 Task: Add Kim Crawford Sauvignon Blanc to the cart.
Action: Mouse moved to (732, 266)
Screenshot: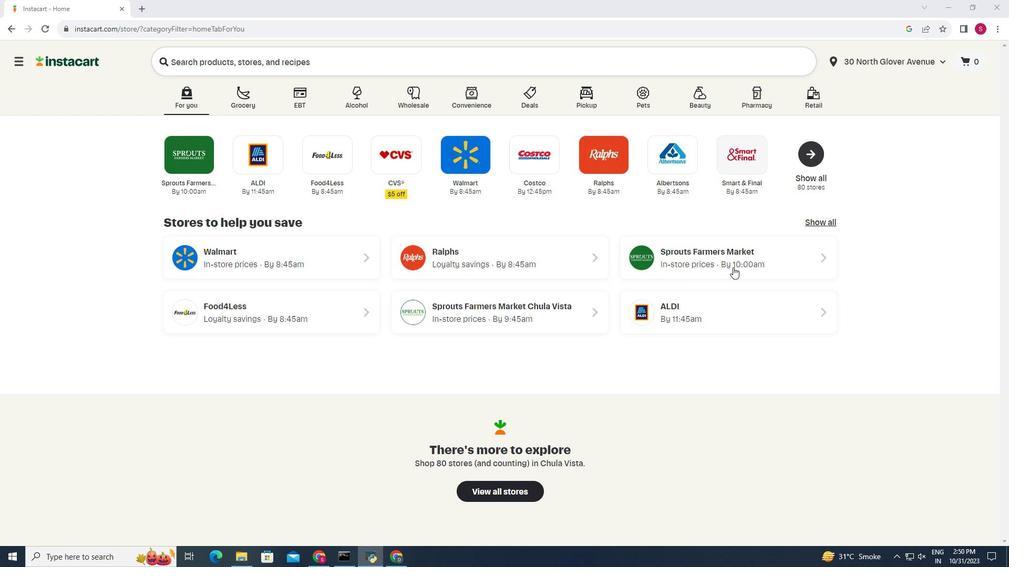 
Action: Mouse pressed left at (732, 266)
Screenshot: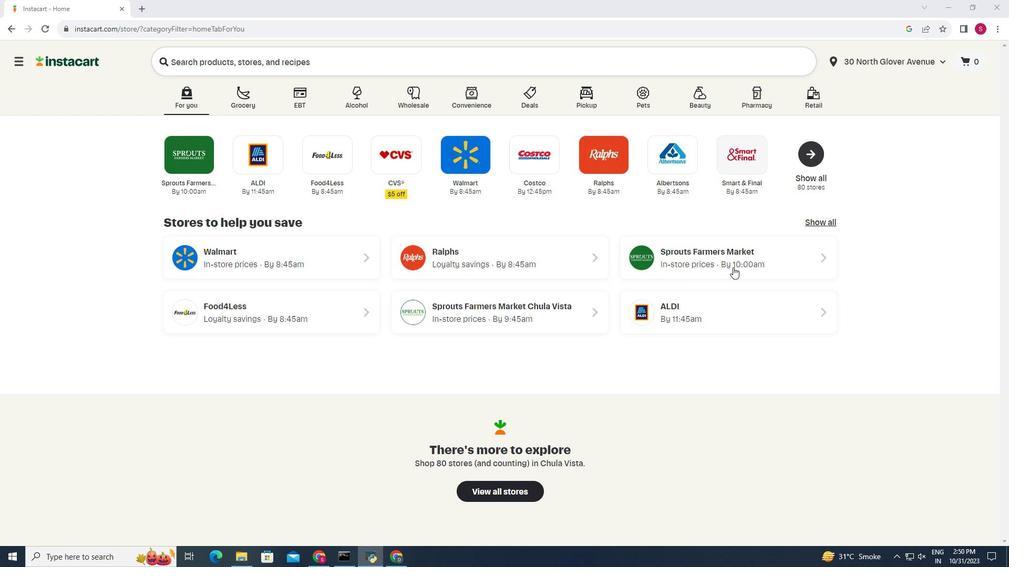 
Action: Mouse moved to (23, 498)
Screenshot: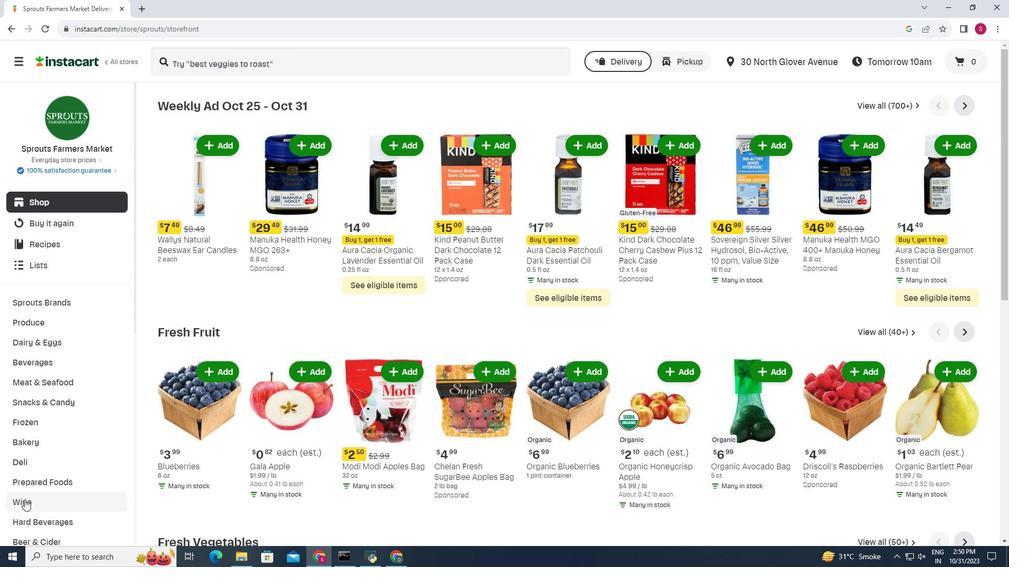 
Action: Mouse pressed left at (23, 498)
Screenshot: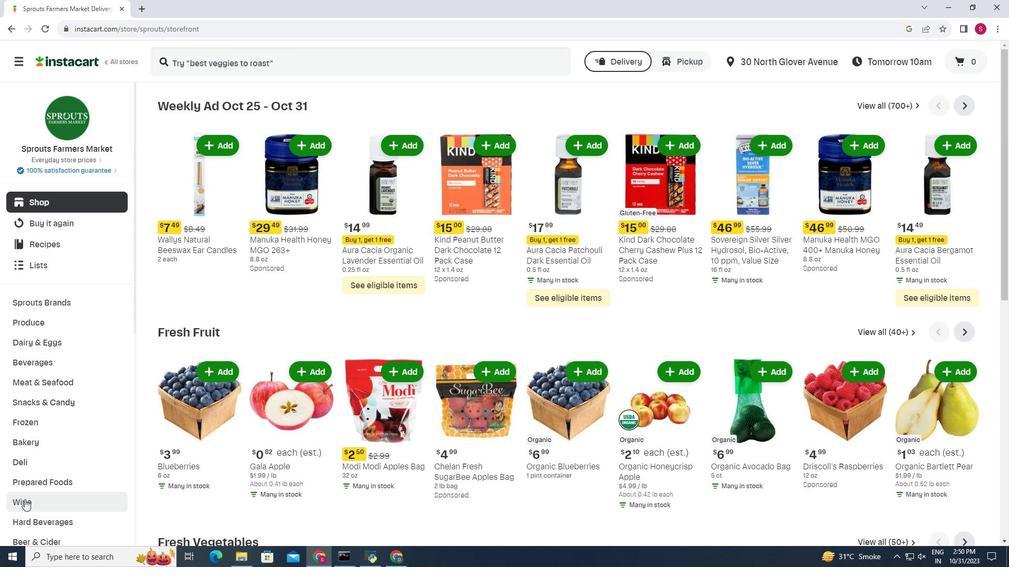 
Action: Mouse moved to (279, 250)
Screenshot: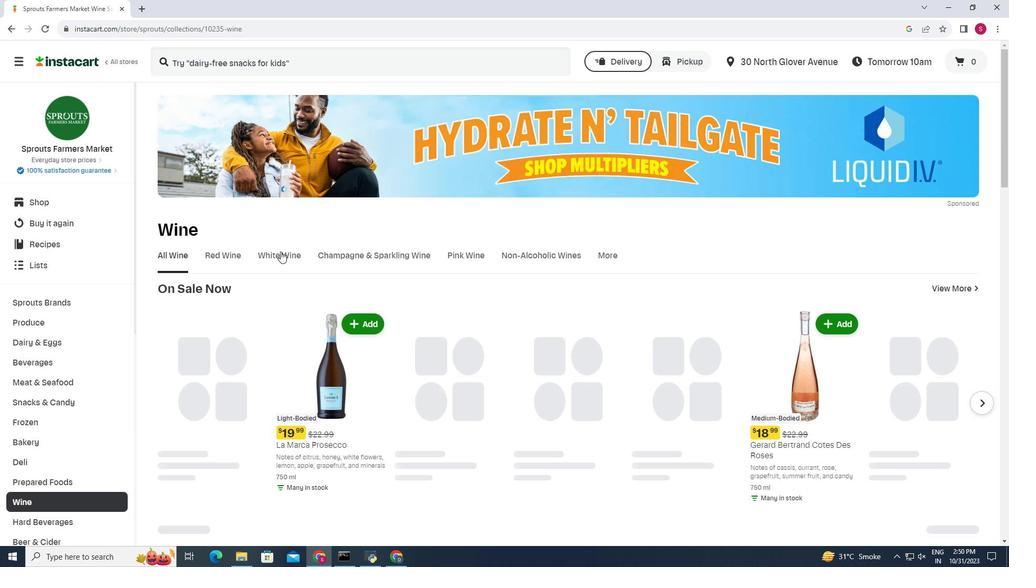 
Action: Mouse pressed left at (279, 250)
Screenshot: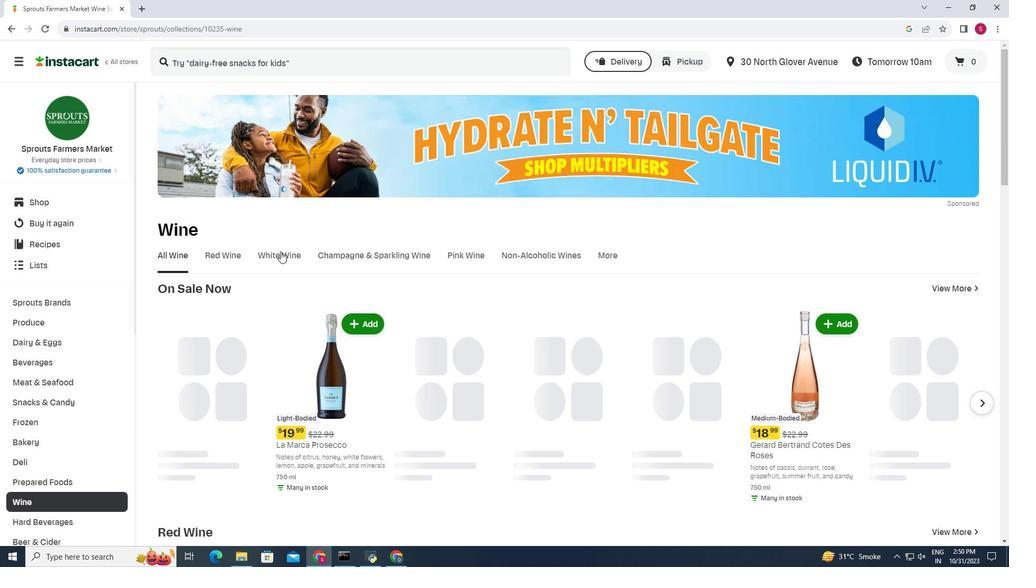 
Action: Mouse moved to (273, 297)
Screenshot: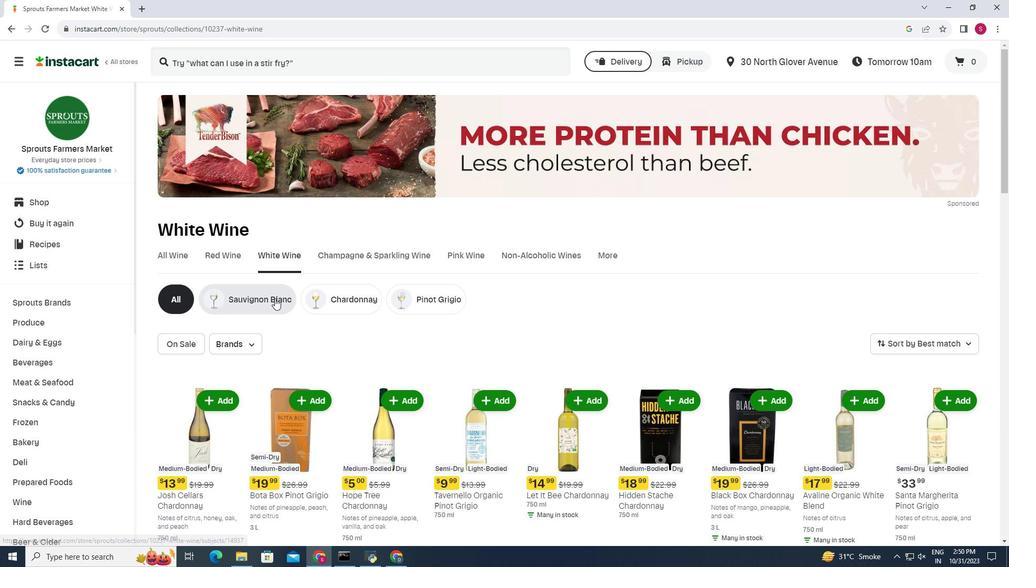 
Action: Mouse pressed left at (273, 297)
Screenshot: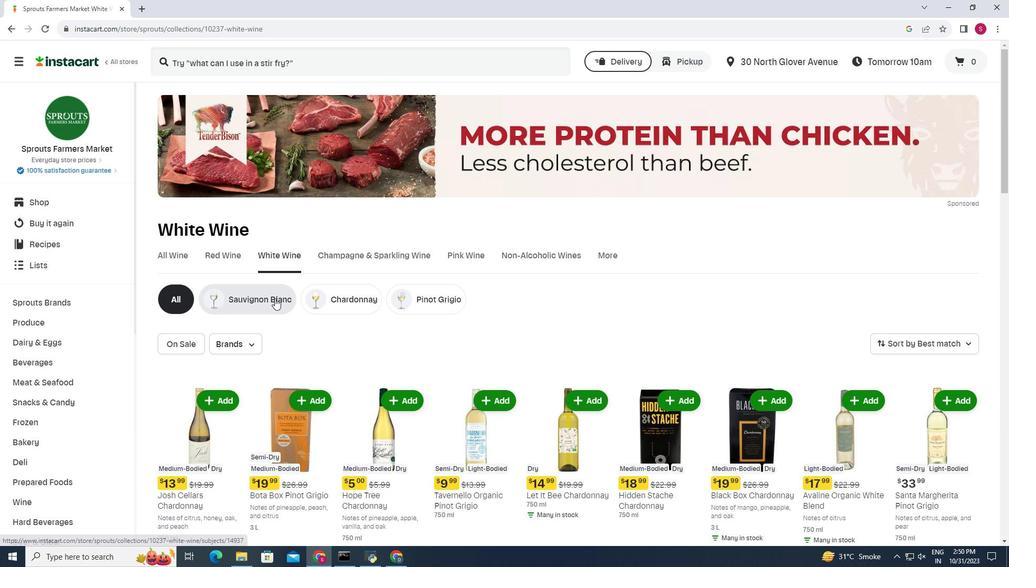 
Action: Mouse moved to (270, 279)
Screenshot: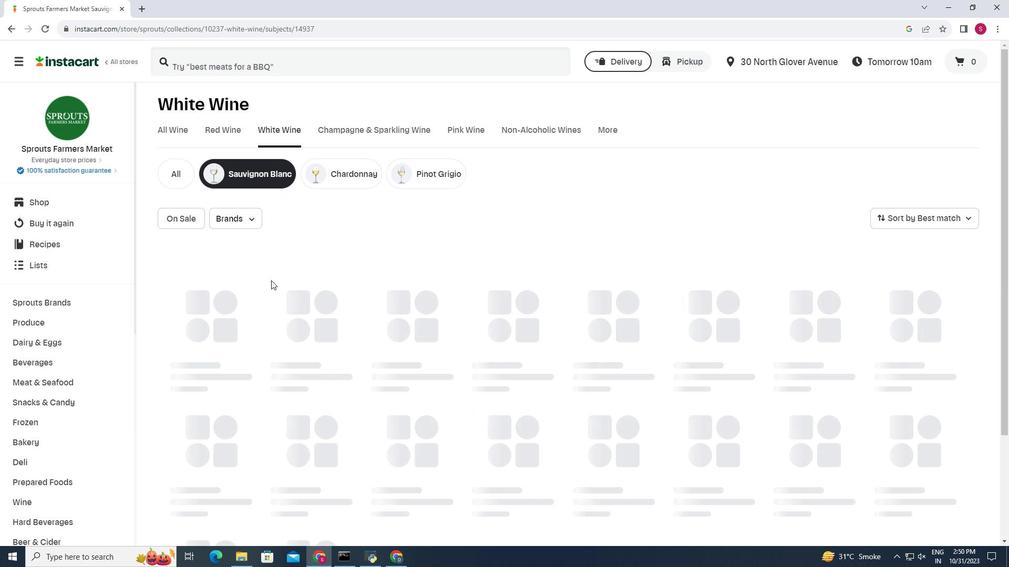 
Action: Mouse scrolled (270, 279) with delta (0, 0)
Screenshot: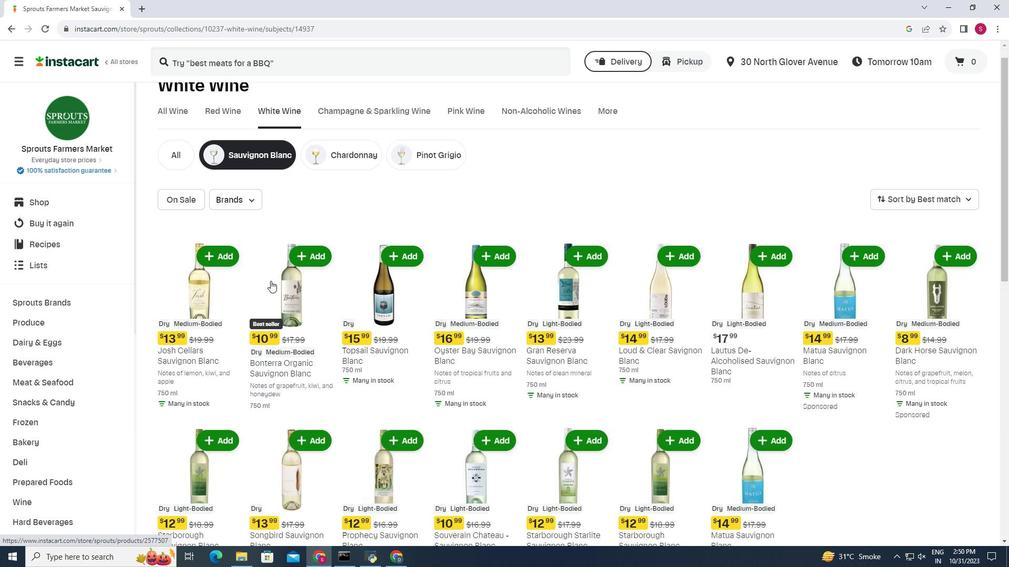 
Action: Mouse moved to (901, 392)
Screenshot: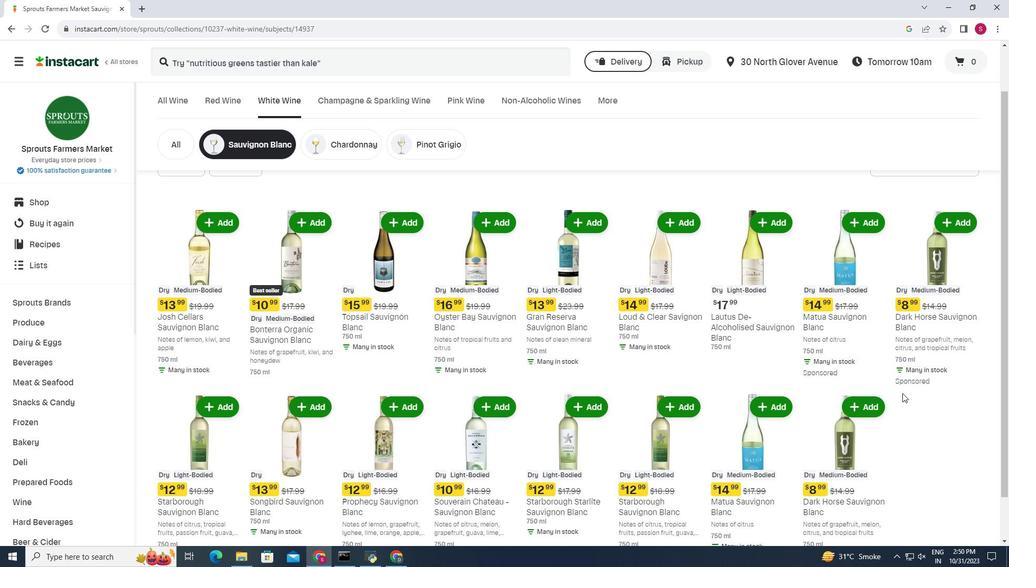 
Action: Mouse scrolled (901, 391) with delta (0, 0)
Screenshot: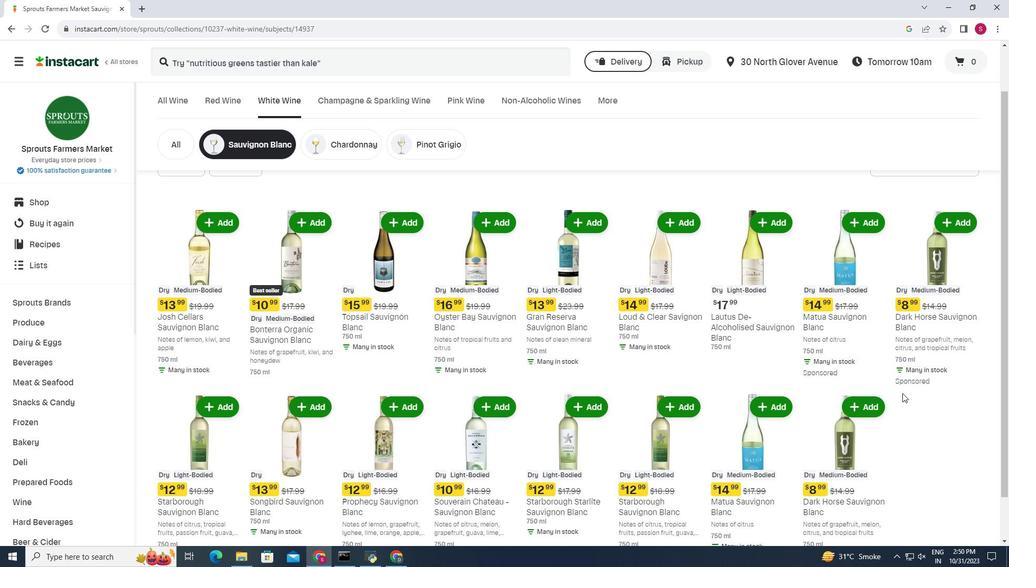 
Action: Mouse moved to (489, 449)
Screenshot: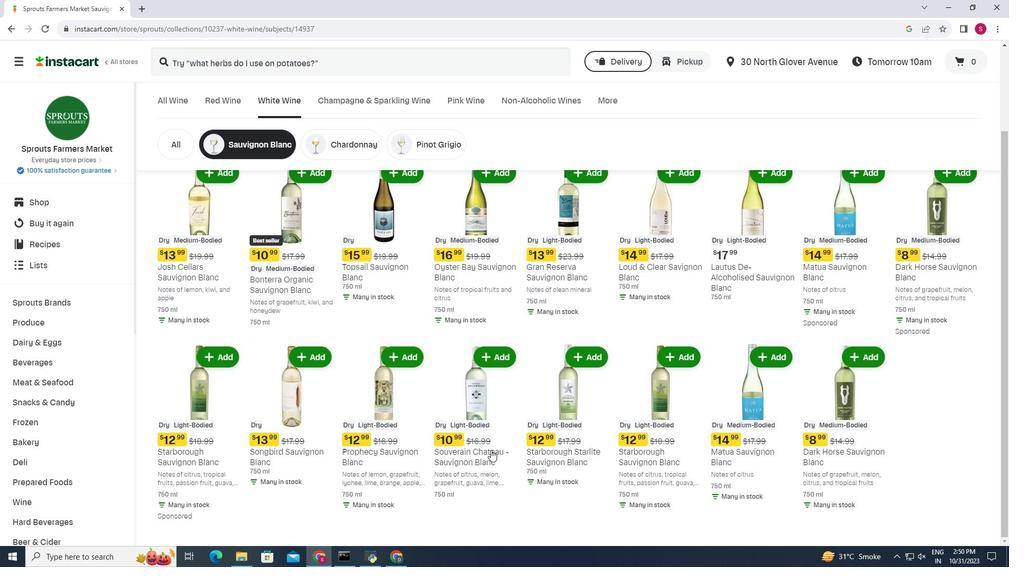 
Action: Mouse scrolled (489, 448) with delta (0, 0)
Screenshot: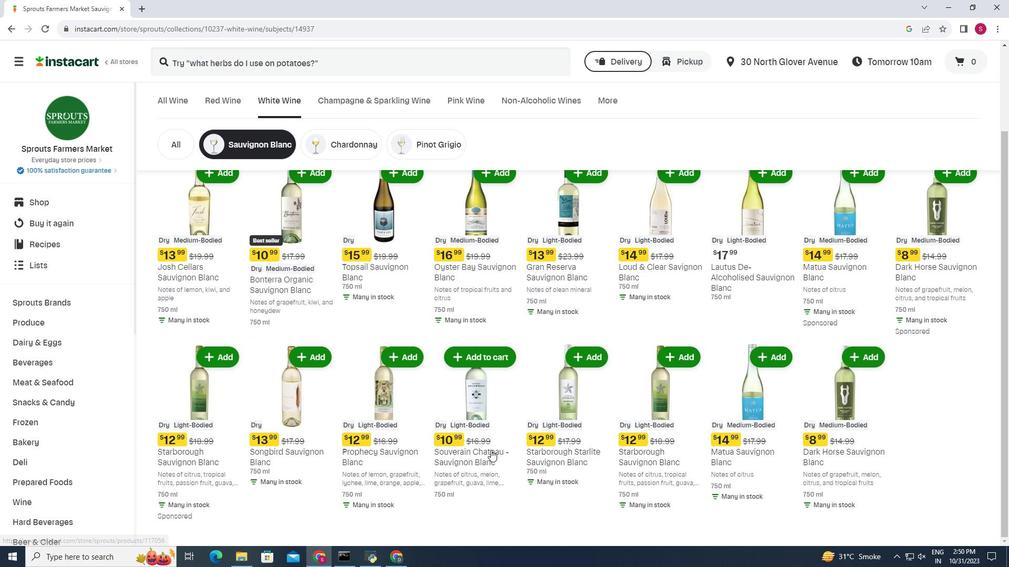 
Action: Mouse moved to (489, 449)
Screenshot: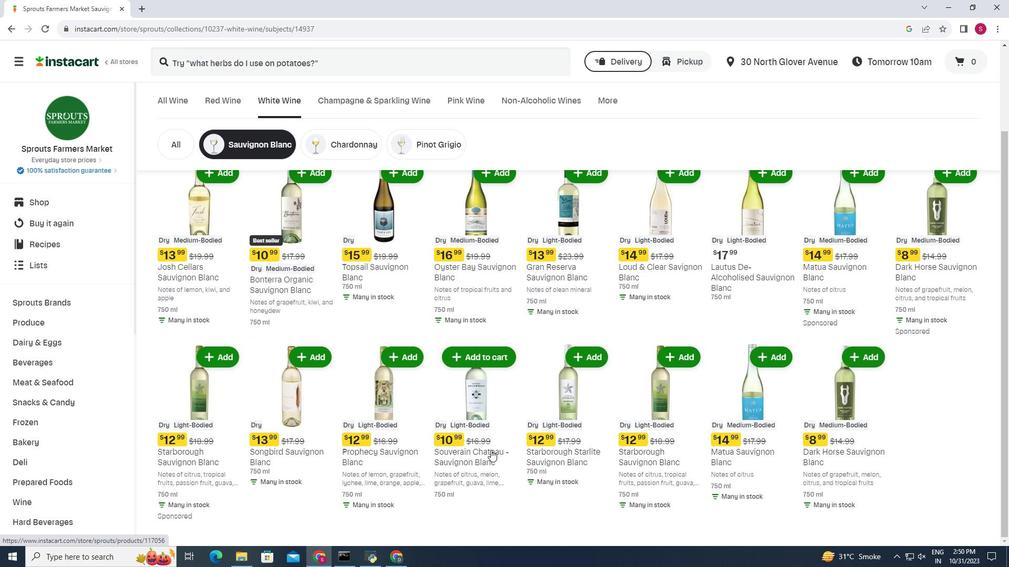 
Action: Mouse scrolled (489, 448) with delta (0, 0)
Screenshot: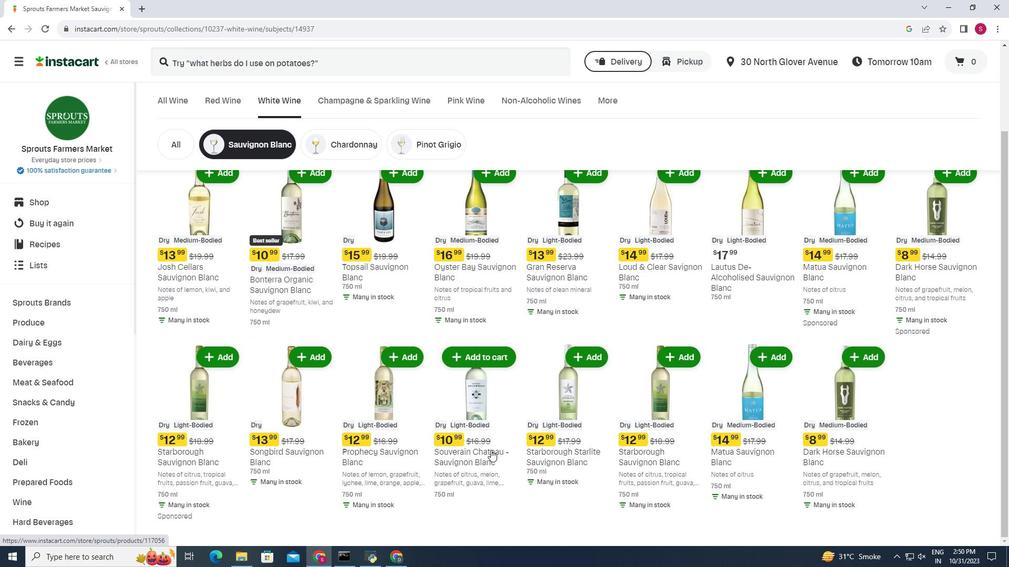 
Action: Mouse moved to (455, 451)
Screenshot: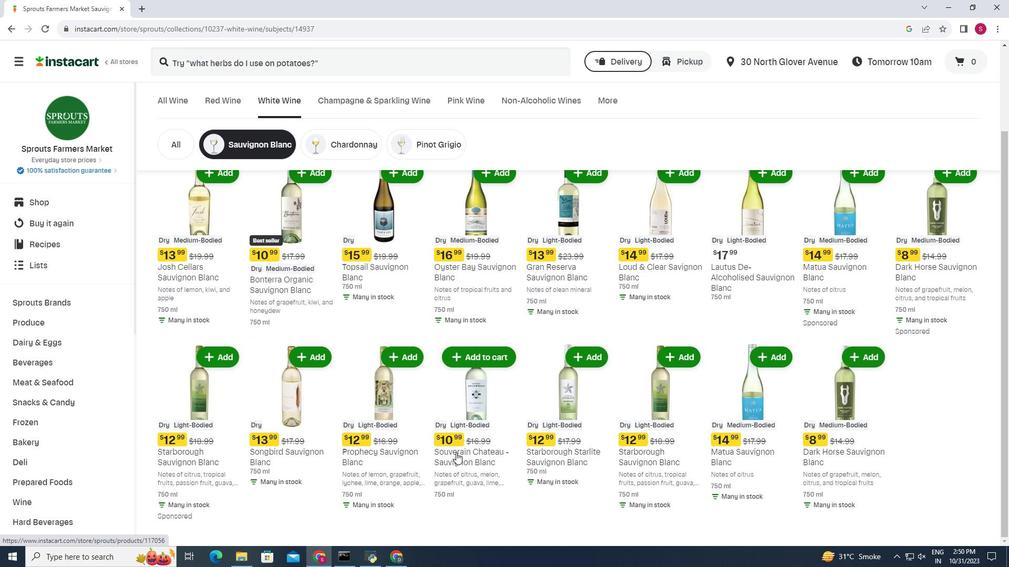 
